 Task: Find ATMs that are open at any time.
Action: Mouse moved to (859, 122)
Screenshot: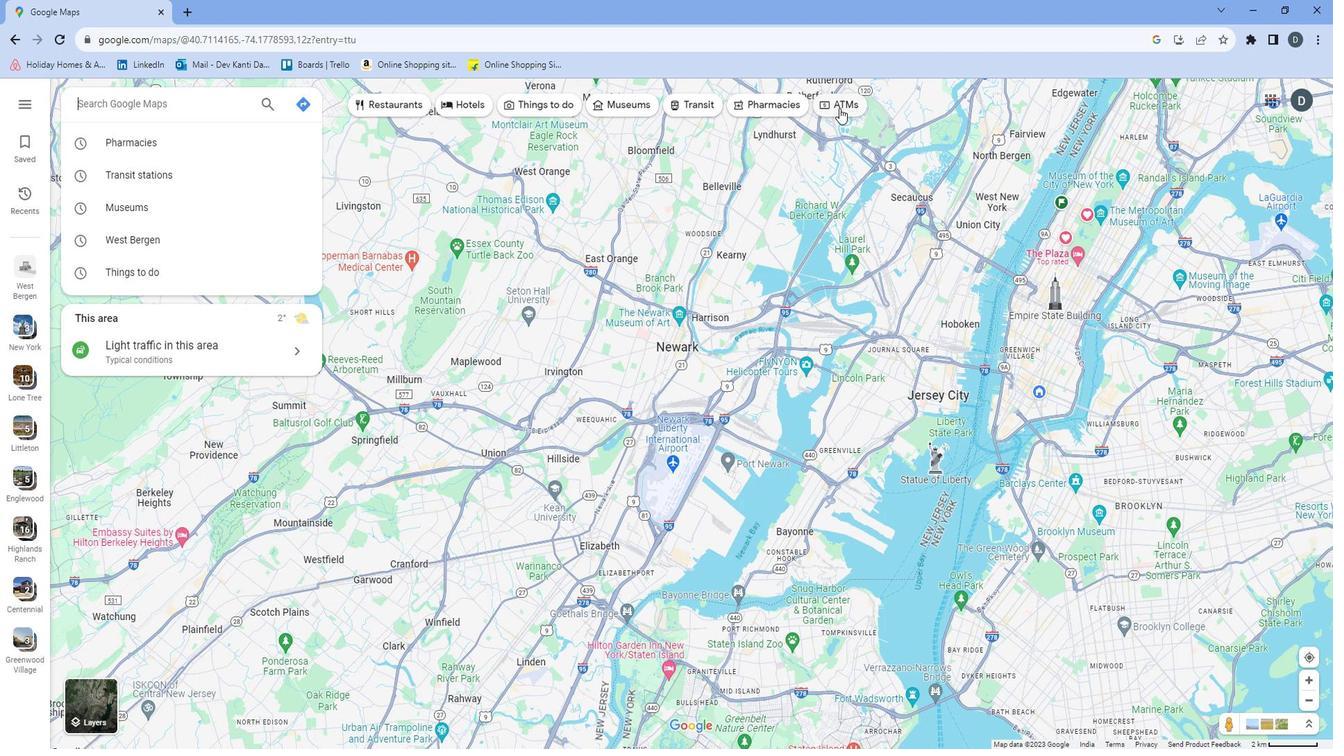 
Action: Mouse pressed left at (859, 122)
Screenshot: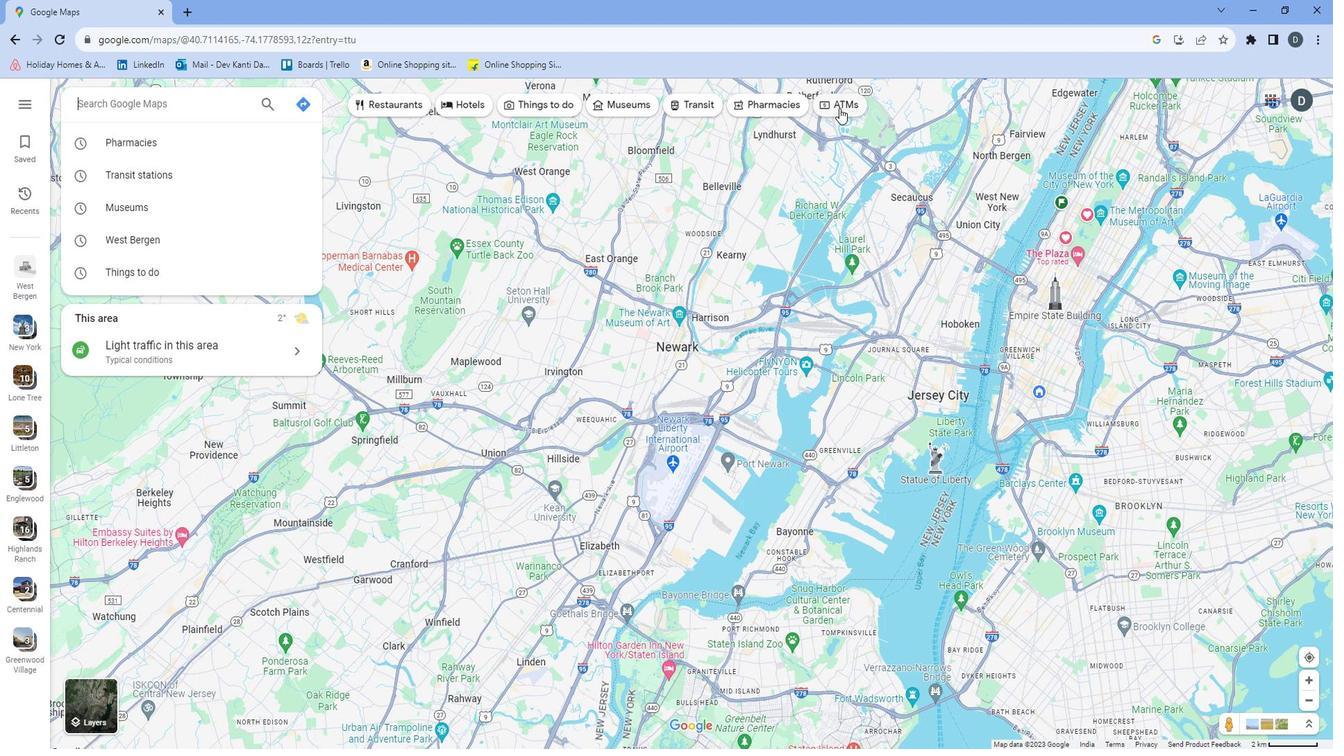
Action: Mouse moved to (410, 115)
Screenshot: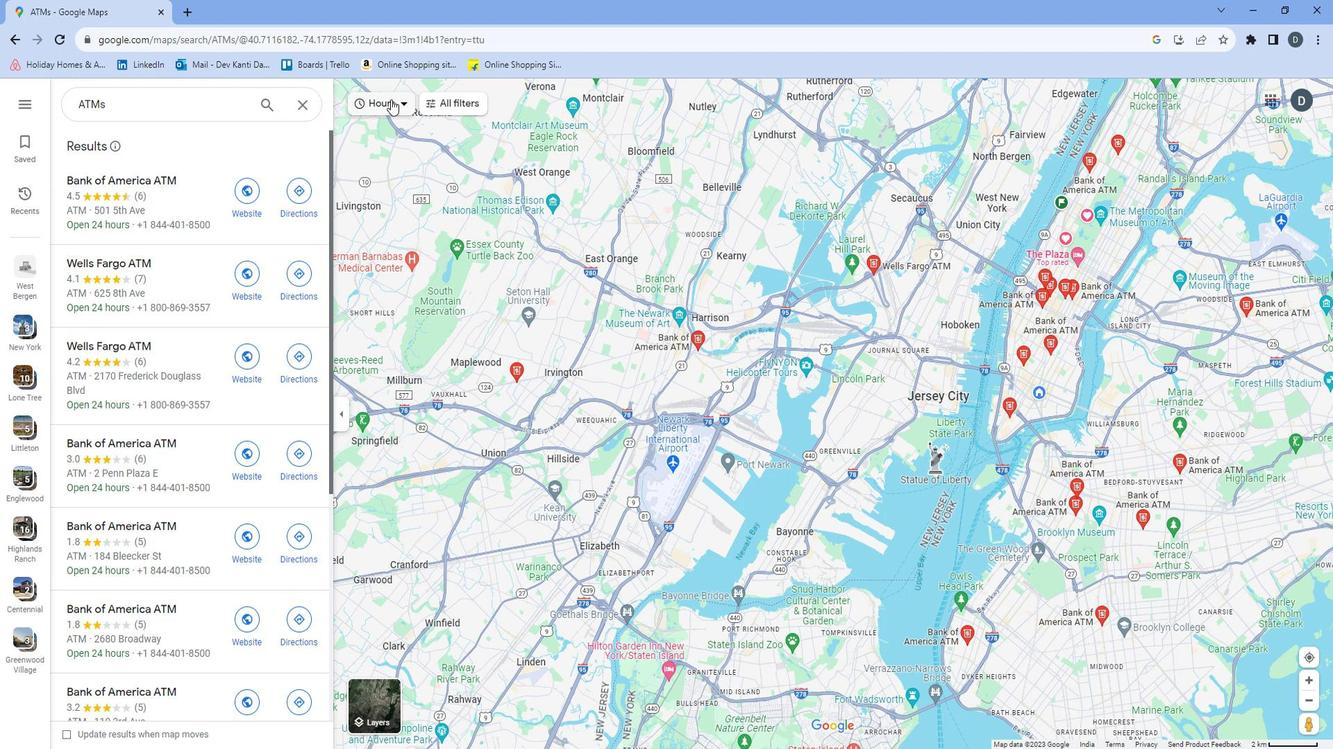 
Action: Mouse pressed left at (410, 115)
Screenshot: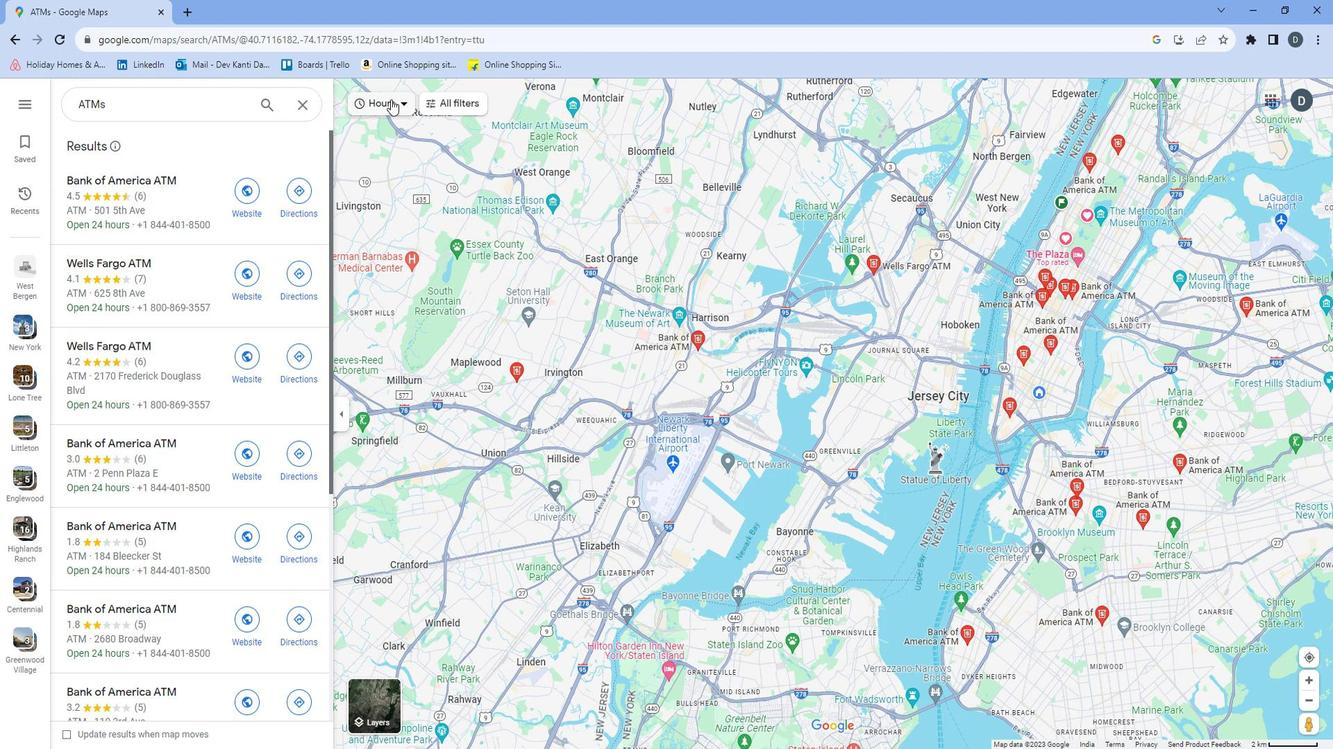 
Action: Mouse moved to (386, 152)
Screenshot: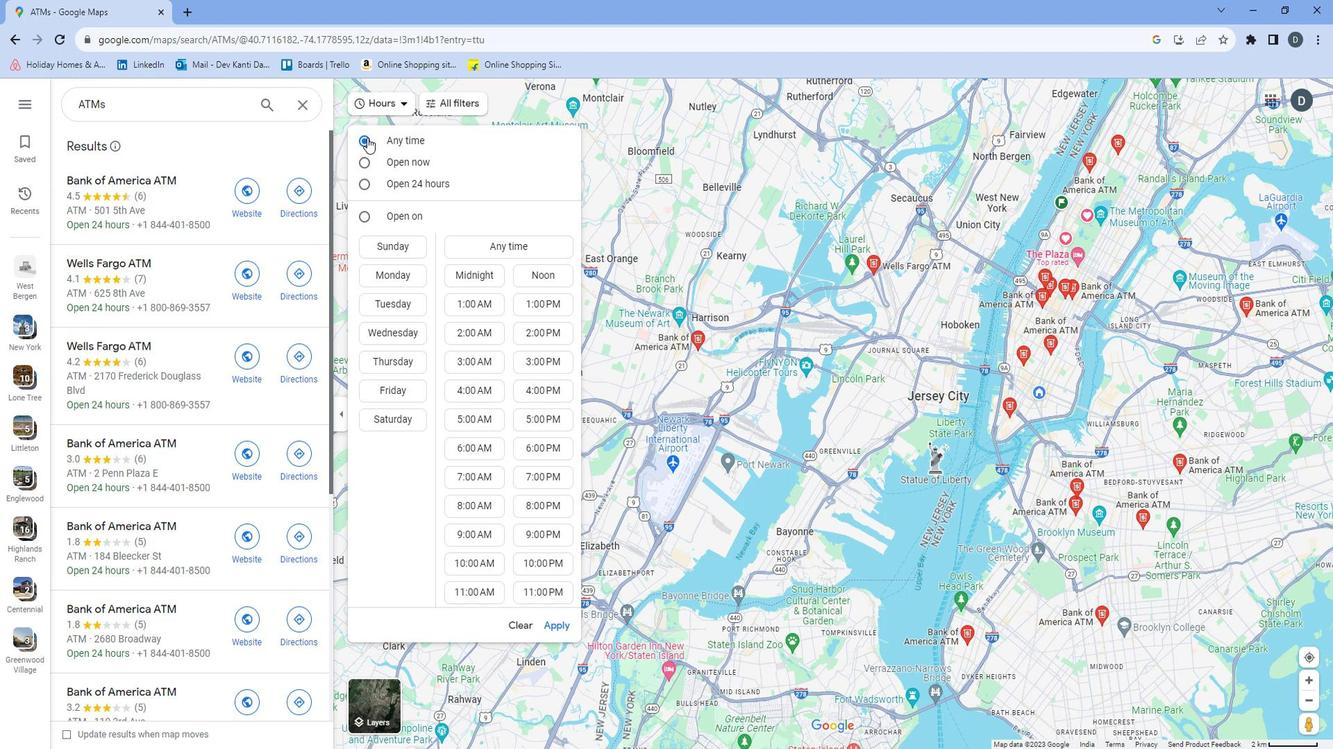 
Action: Mouse pressed left at (386, 152)
Screenshot: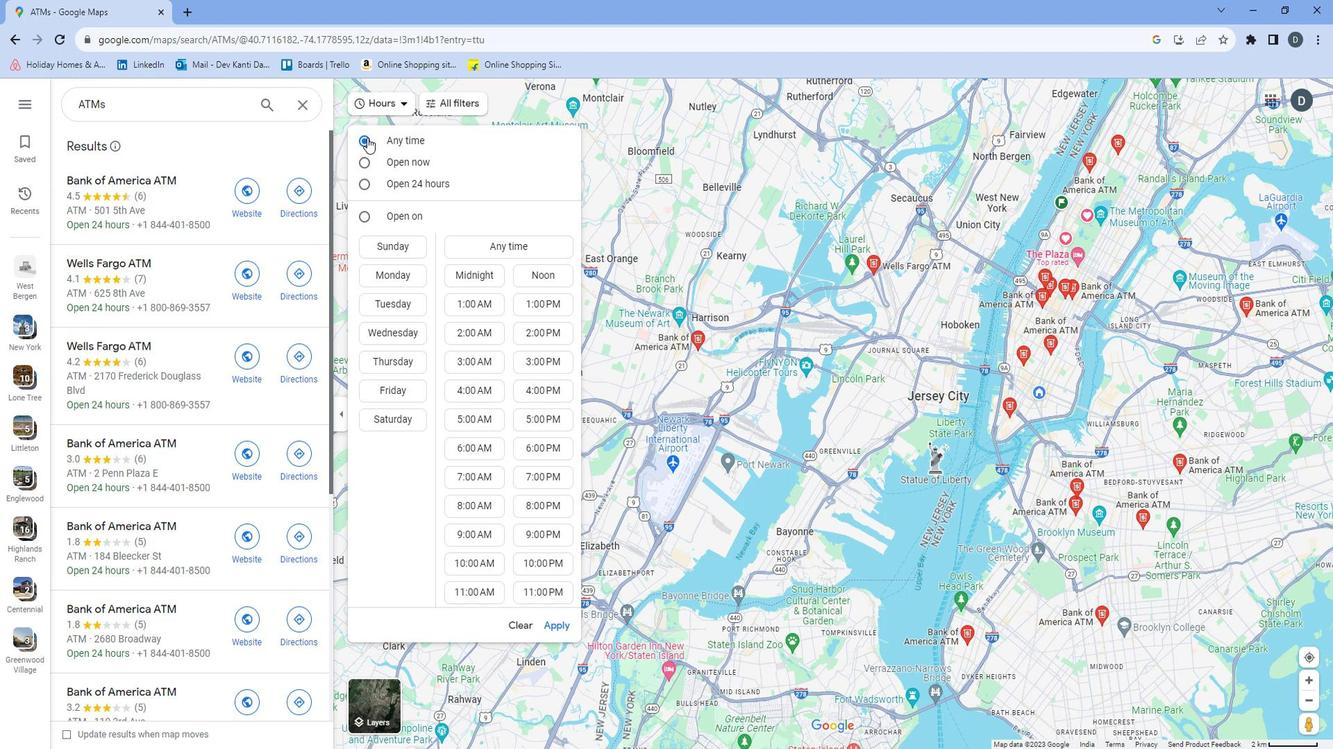 
Action: Mouse moved to (570, 618)
Screenshot: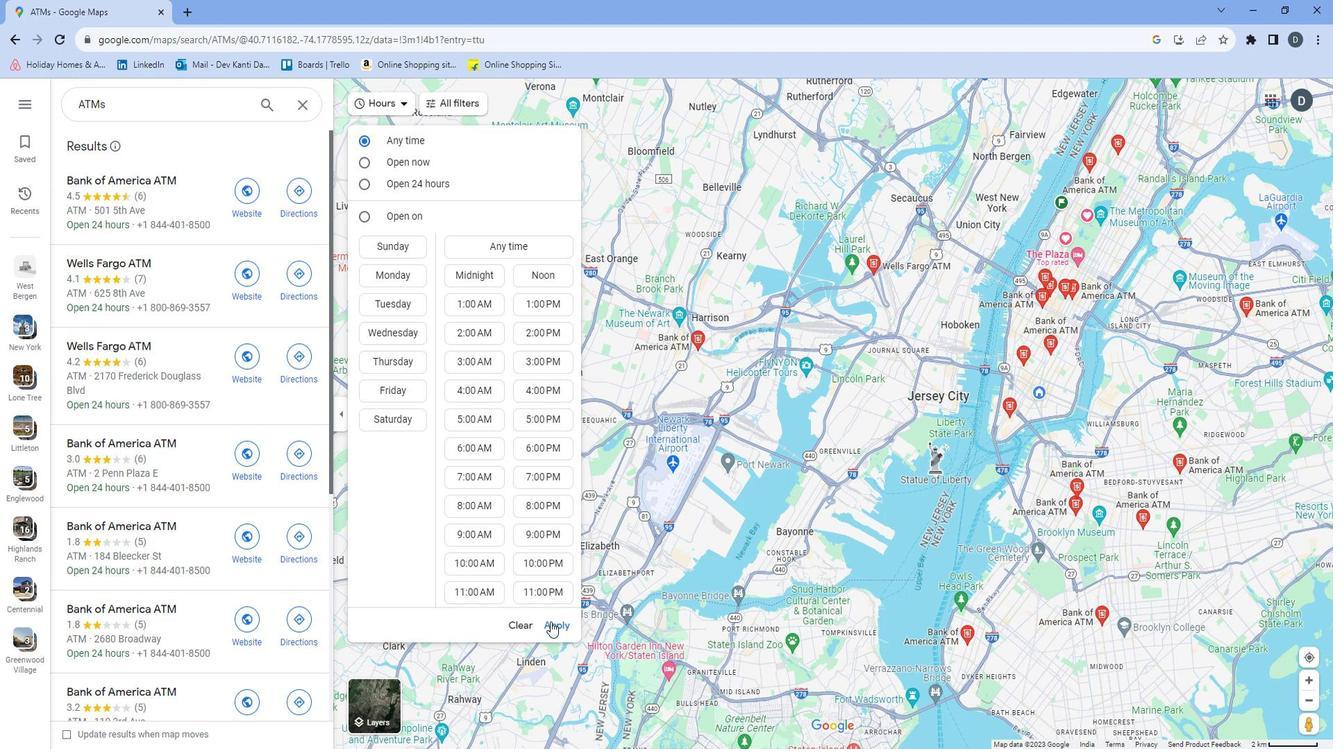 
Action: Mouse pressed left at (570, 618)
Screenshot: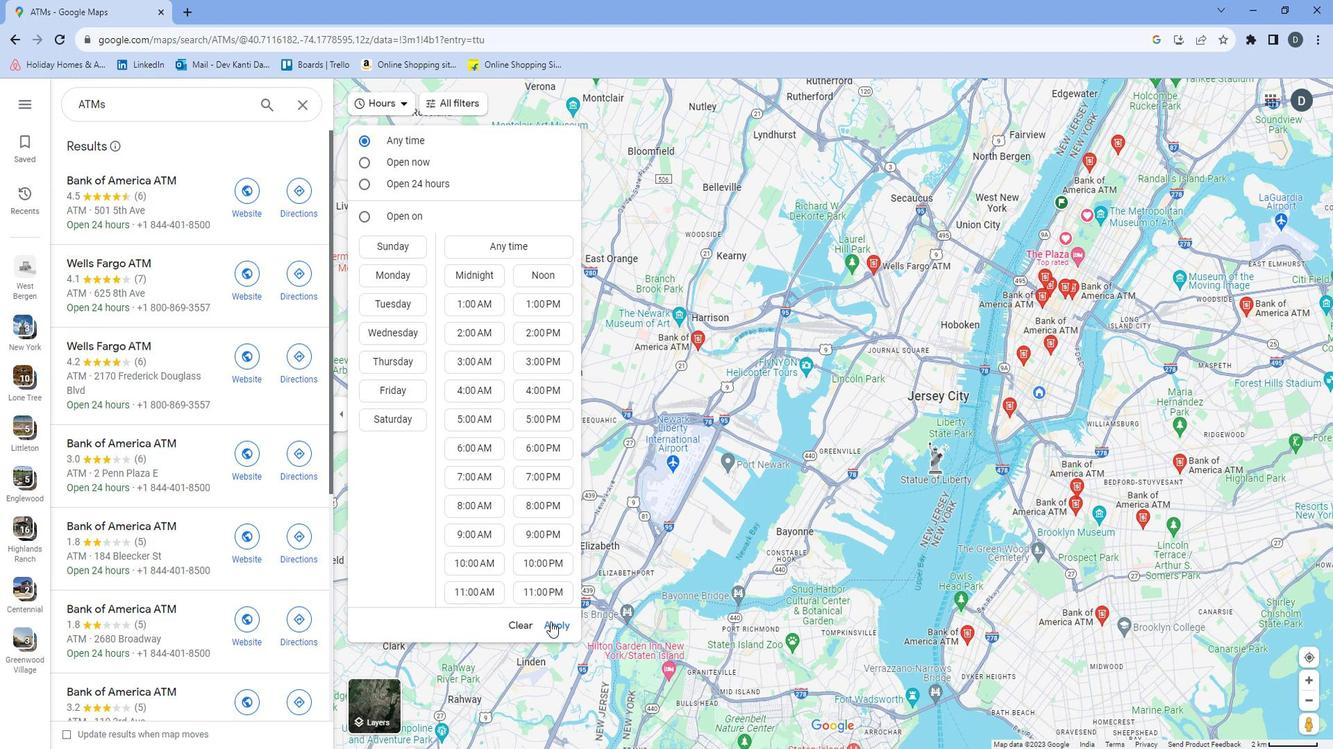 
Action: Mouse moved to (604, 495)
Screenshot: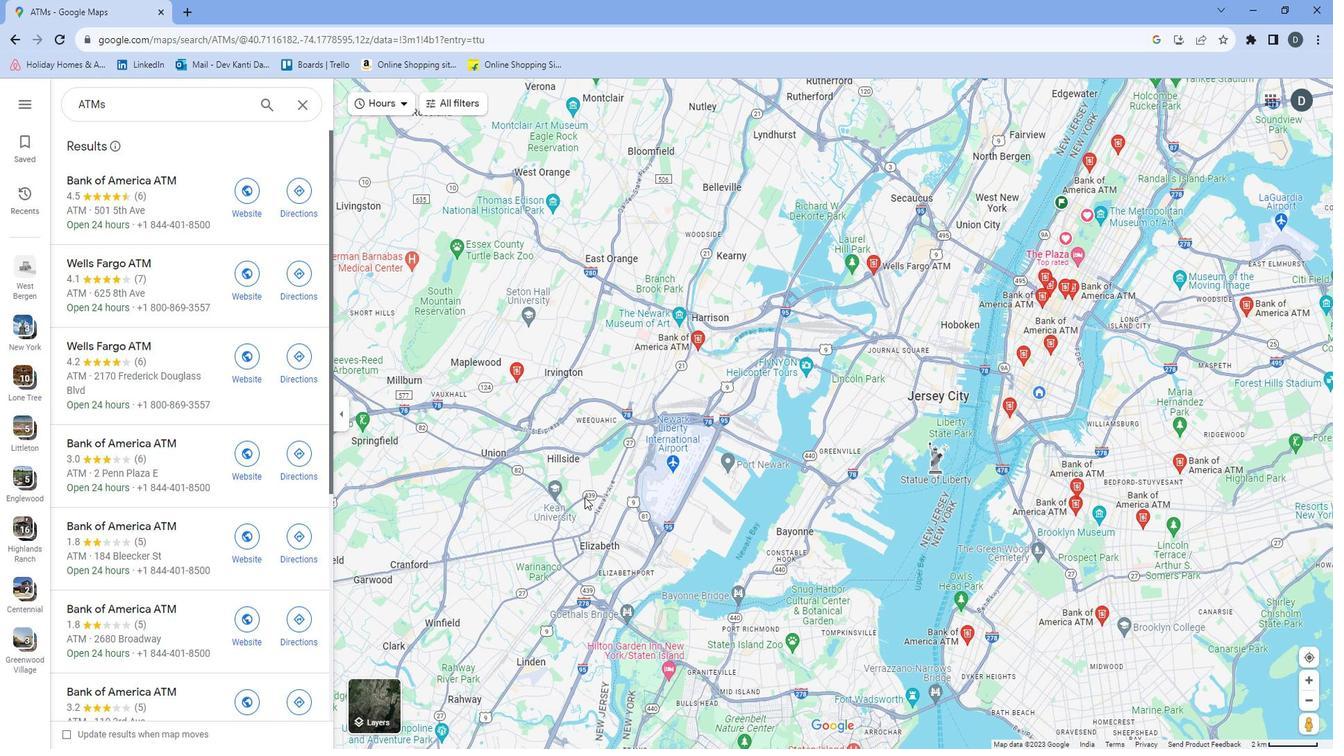
